 Task: Create a task  Upgrade and migrate company facilities management to a cloud-based solution , assign it to team member softage.4@softage.net in the project BoostTech and update the status of the task to  At Risk , set the priority of the task to Medium
Action: Mouse moved to (69, 57)
Screenshot: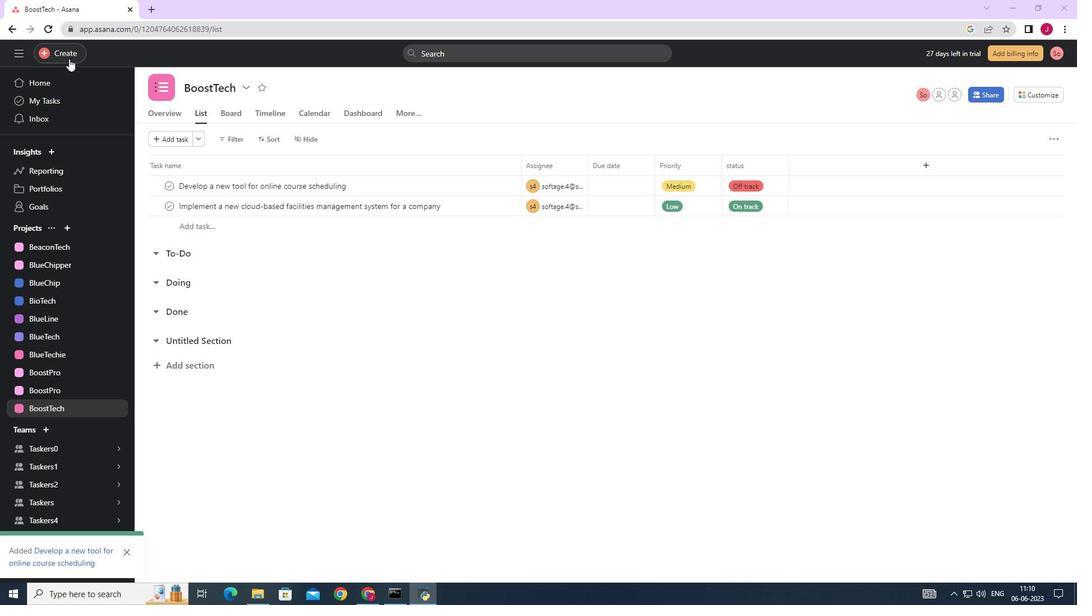 
Action: Mouse pressed left at (69, 57)
Screenshot: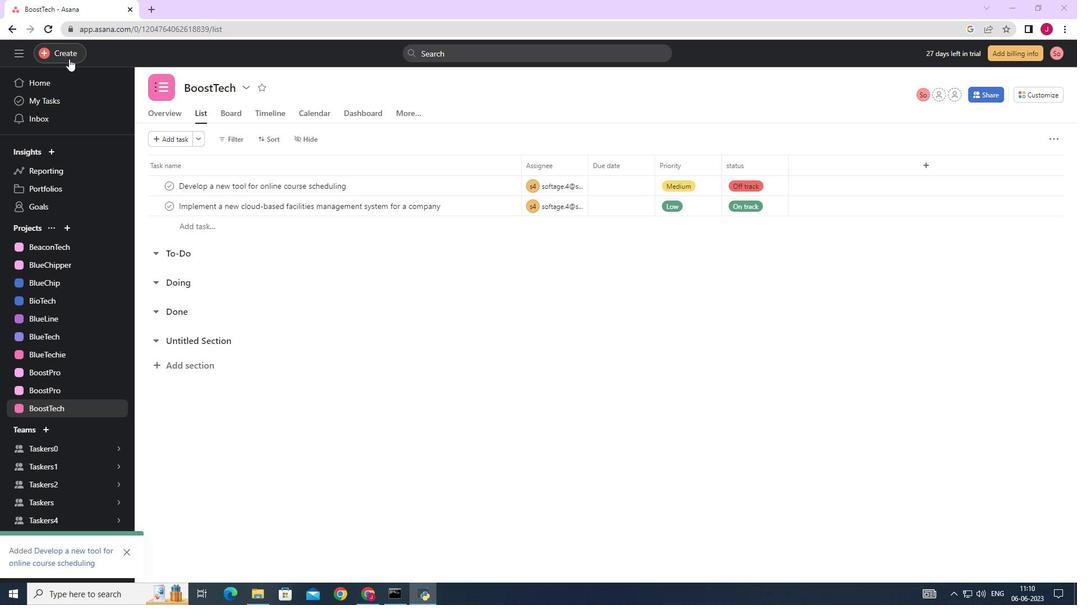 
Action: Mouse moved to (135, 51)
Screenshot: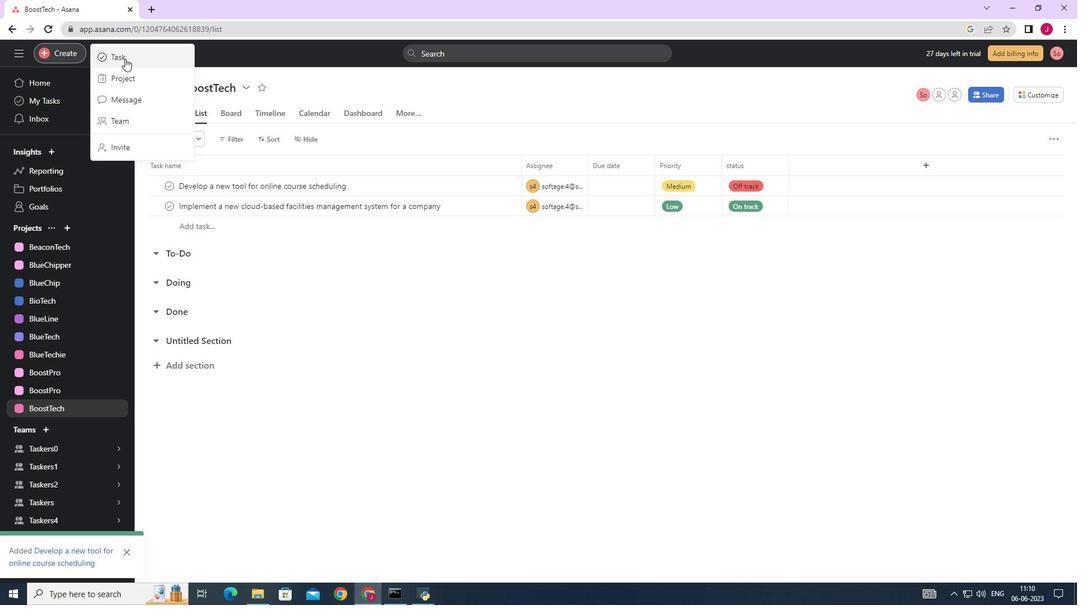 
Action: Mouse pressed left at (135, 51)
Screenshot: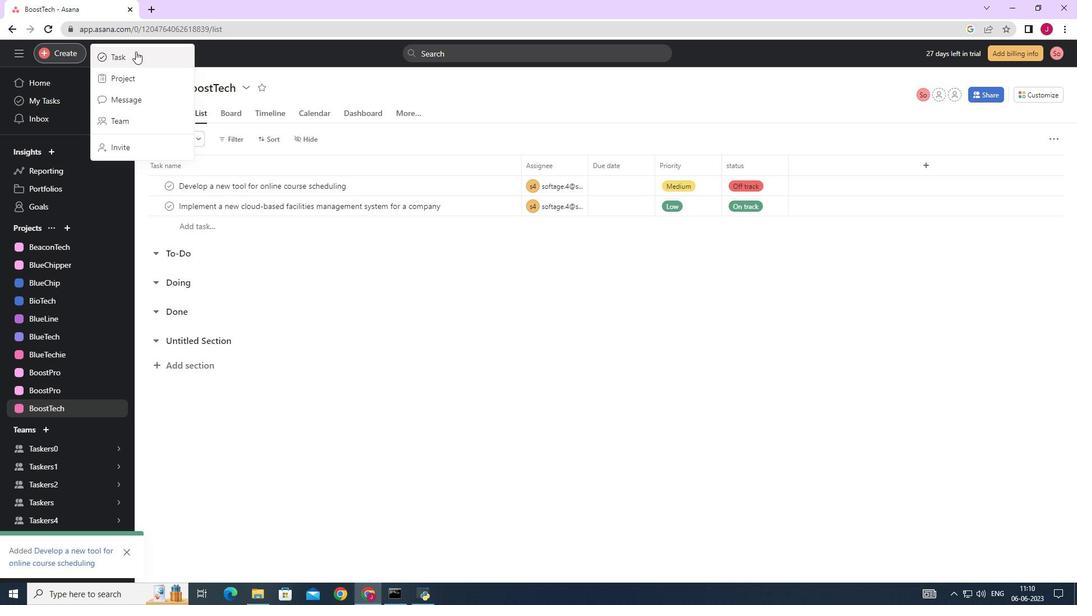 
Action: Mouse moved to (850, 376)
Screenshot: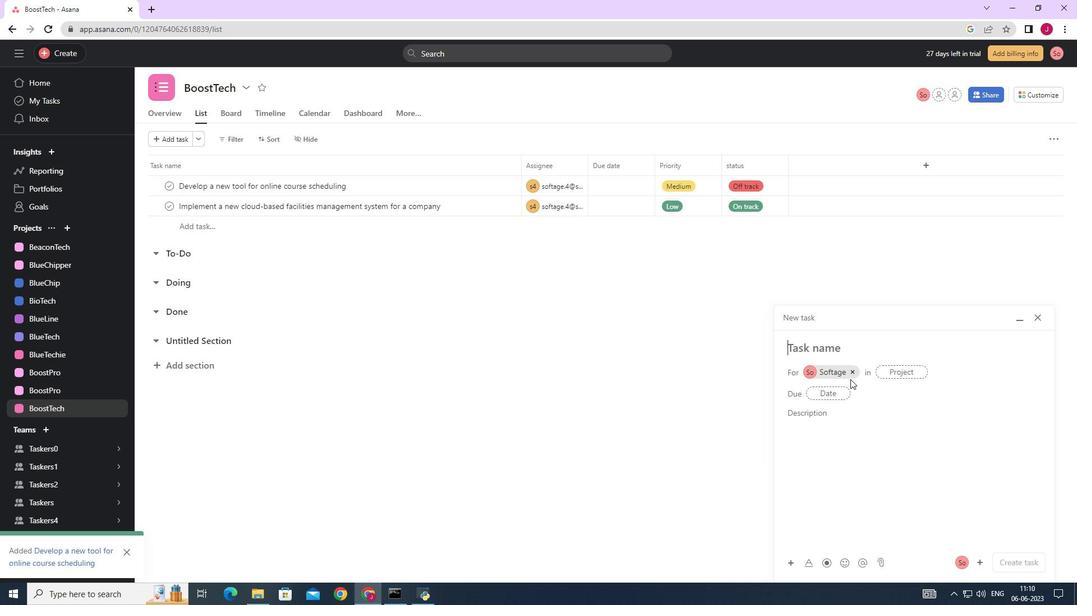 
Action: Mouse pressed left at (850, 376)
Screenshot: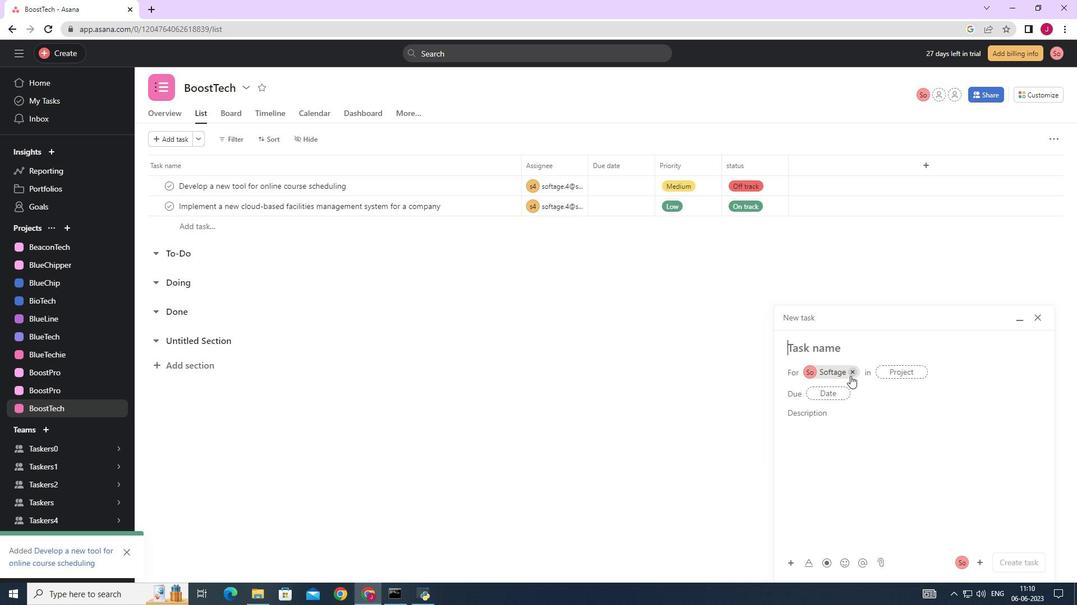 
Action: Mouse moved to (819, 352)
Screenshot: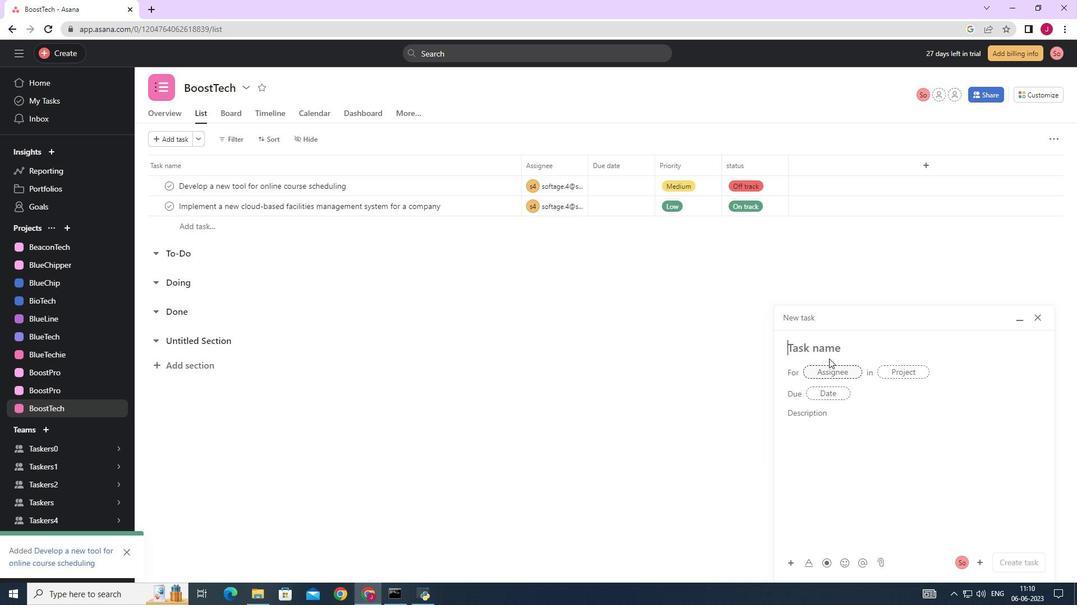 
Action: Mouse pressed left at (819, 352)
Screenshot: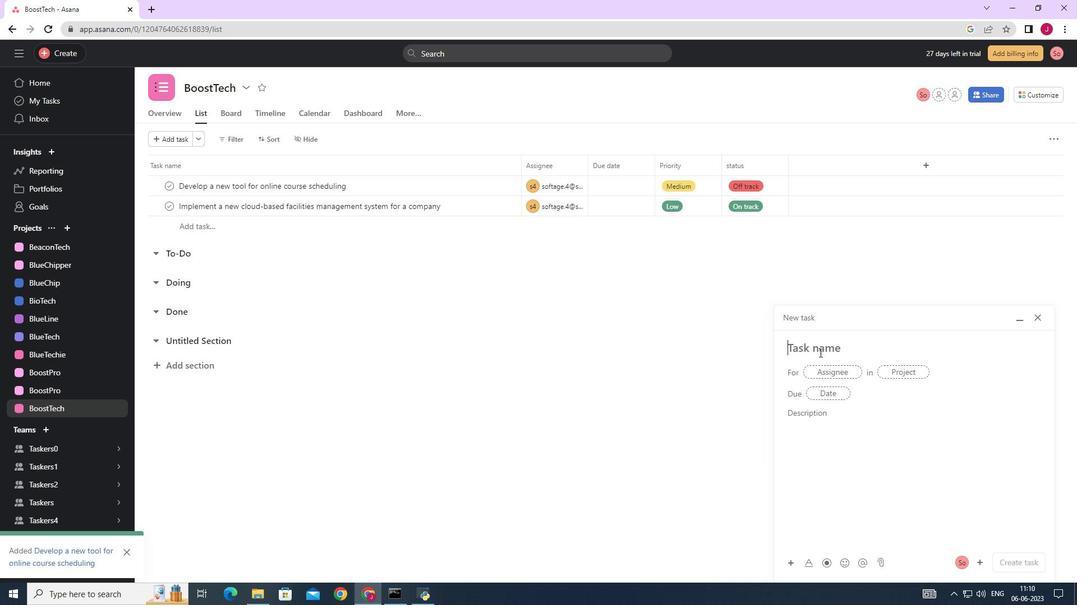 
Action: Key pressed <Key.caps_lock>U<Key.caps_lock>pgrade<Key.space>and<Key.space>migrate<Key.space>company<Key.space>facilitie<Key.space><Key.backspace>s<Key.space>management<Key.space>to<Key.space>a<Key.space>coud-based<Key.space><Key.left><Key.left><Key.left><Key.left><Key.left><Key.left><Key.left><Key.left><Key.left><Key.left>l<Key.right><Key.right><Key.right><Key.right><Key.right><Key.right><Key.right><Key.right><Key.right><Key.space>solution
Screenshot: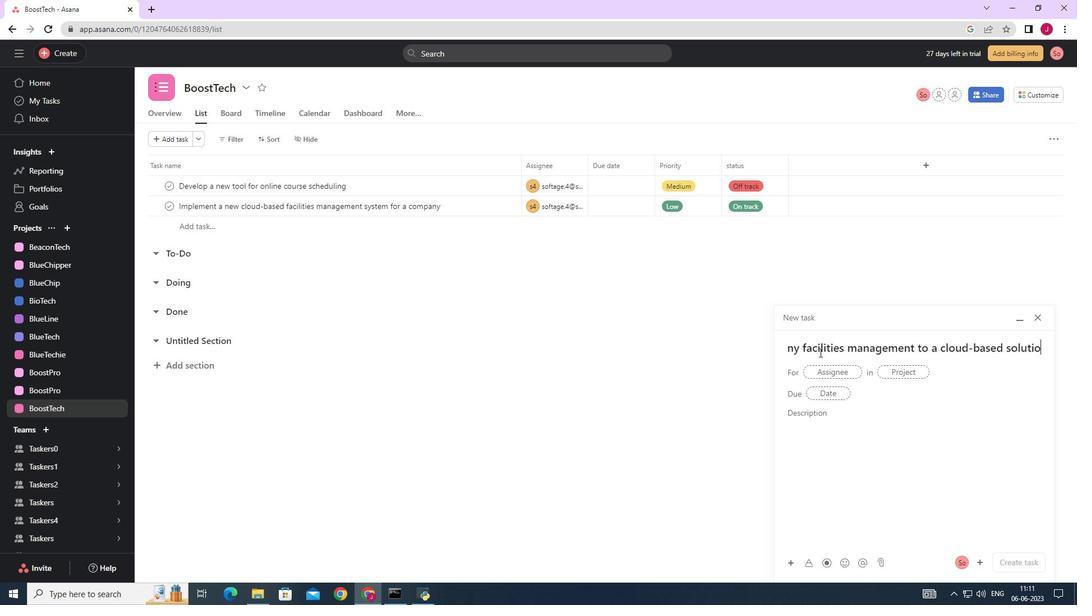 
Action: Mouse moved to (830, 373)
Screenshot: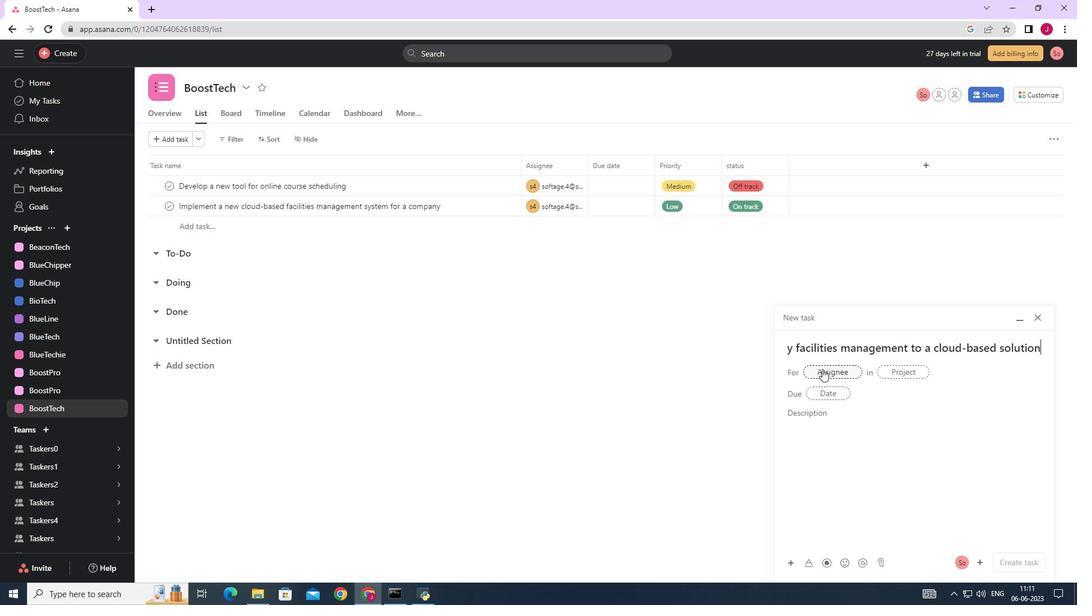 
Action: Mouse pressed left at (830, 373)
Screenshot: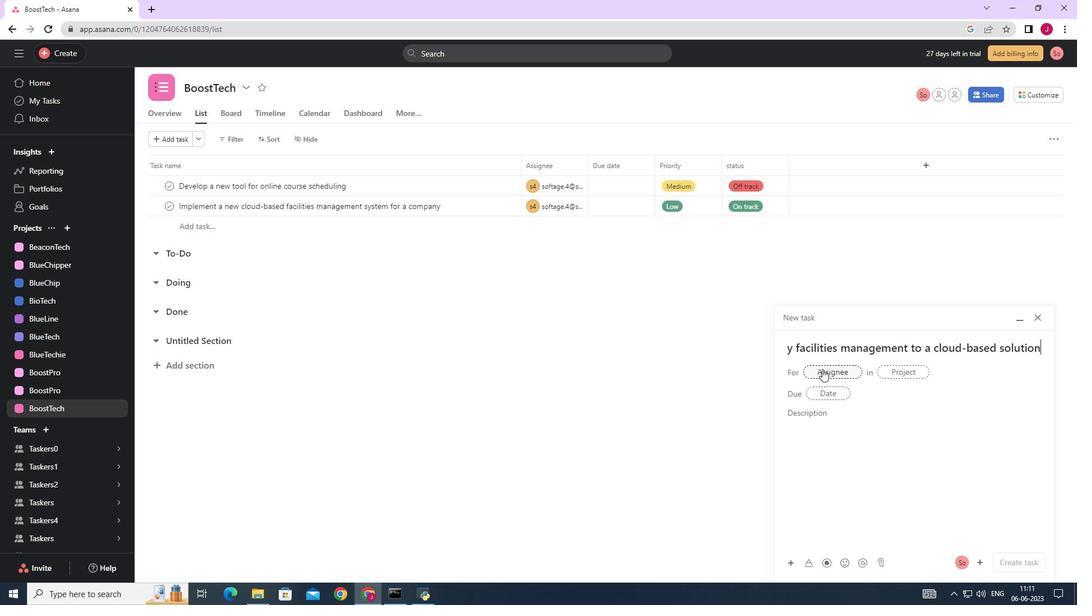
Action: Mouse moved to (833, 373)
Screenshot: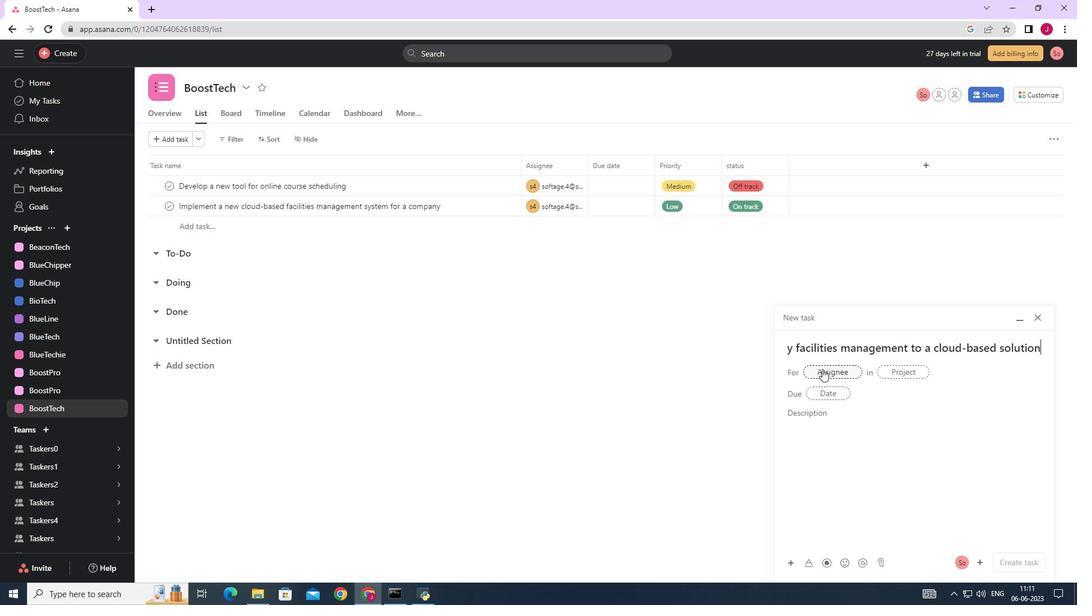 
Action: Key pressed softage.4
Screenshot: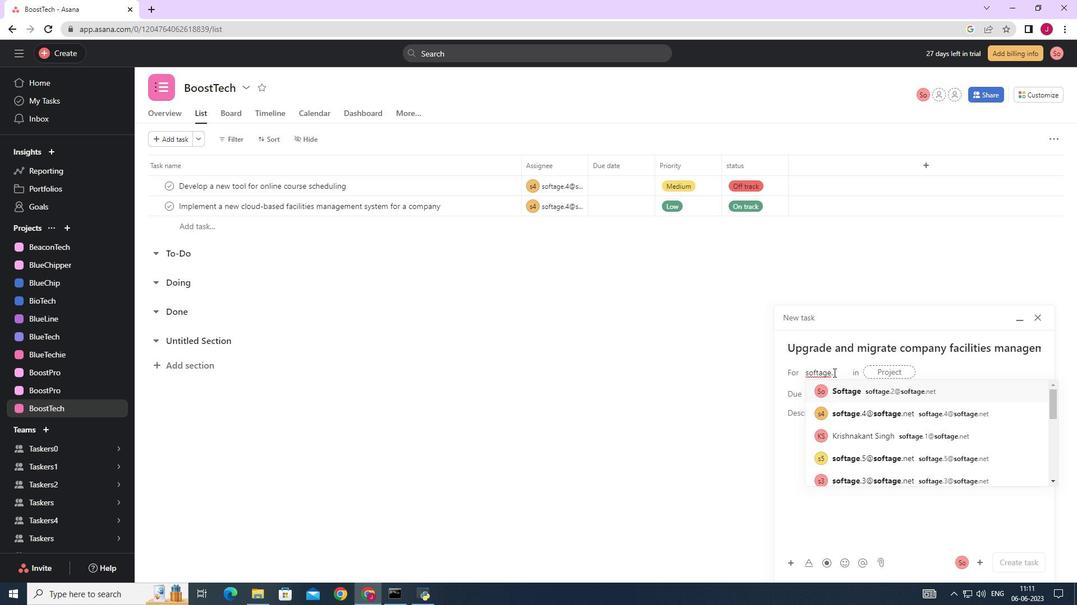 
Action: Mouse moved to (876, 392)
Screenshot: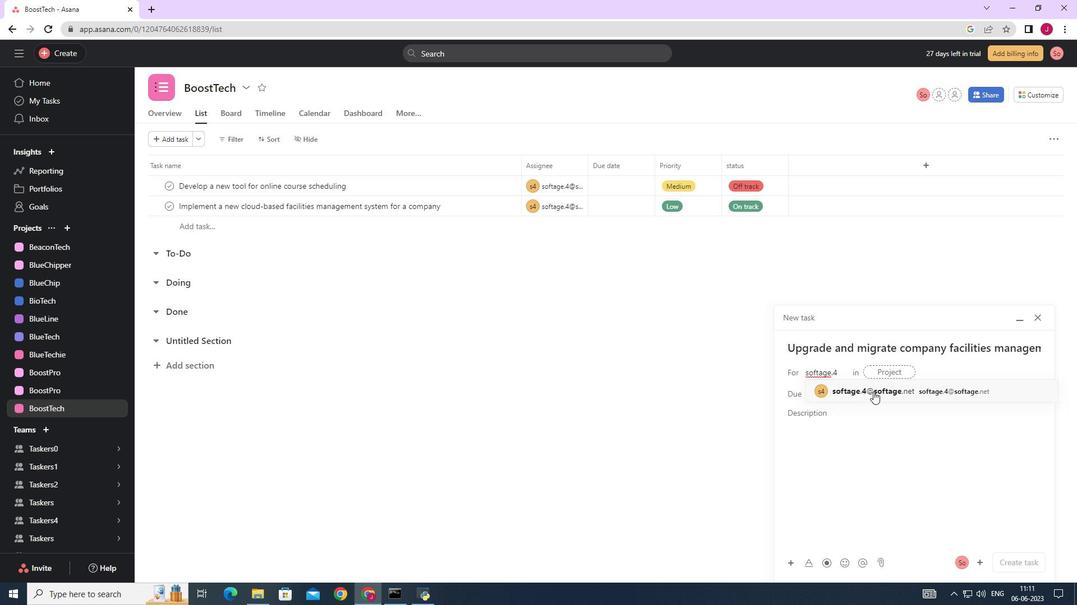 
Action: Mouse pressed left at (876, 392)
Screenshot: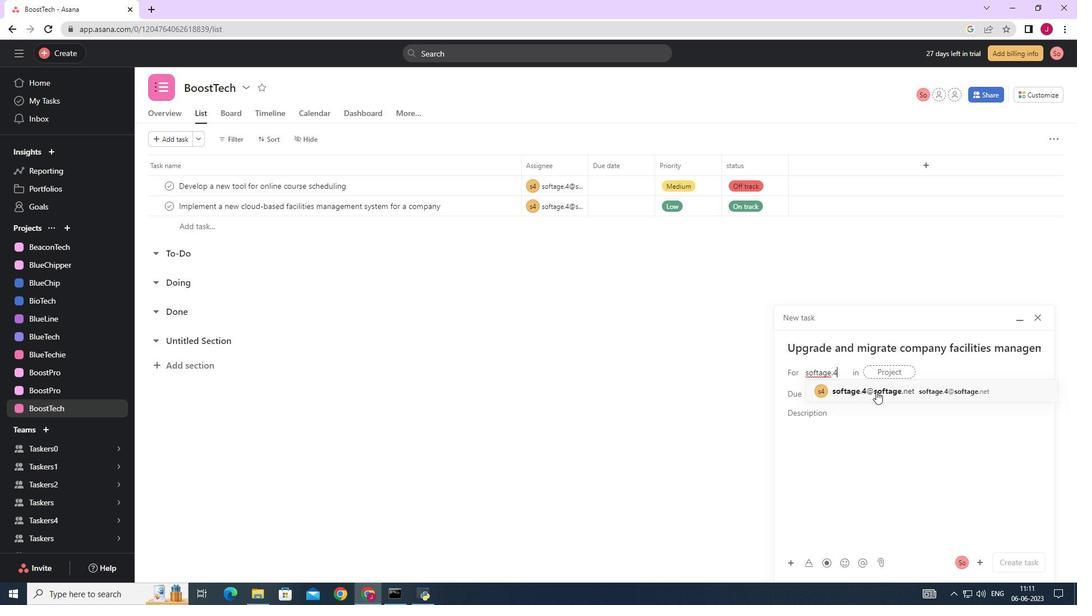 
Action: Mouse moved to (725, 395)
Screenshot: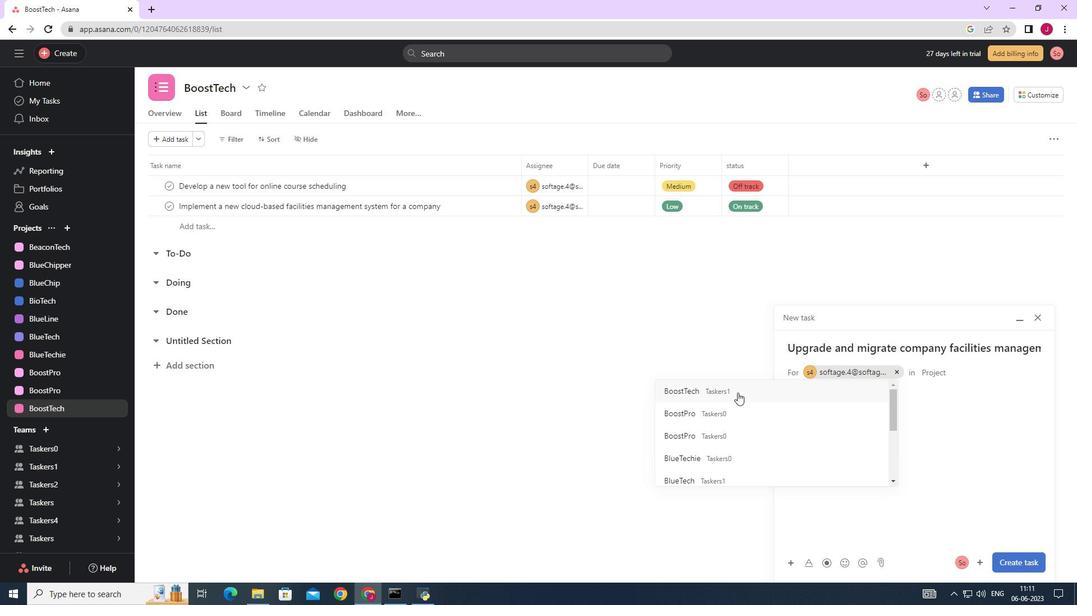 
Action: Mouse pressed left at (725, 395)
Screenshot: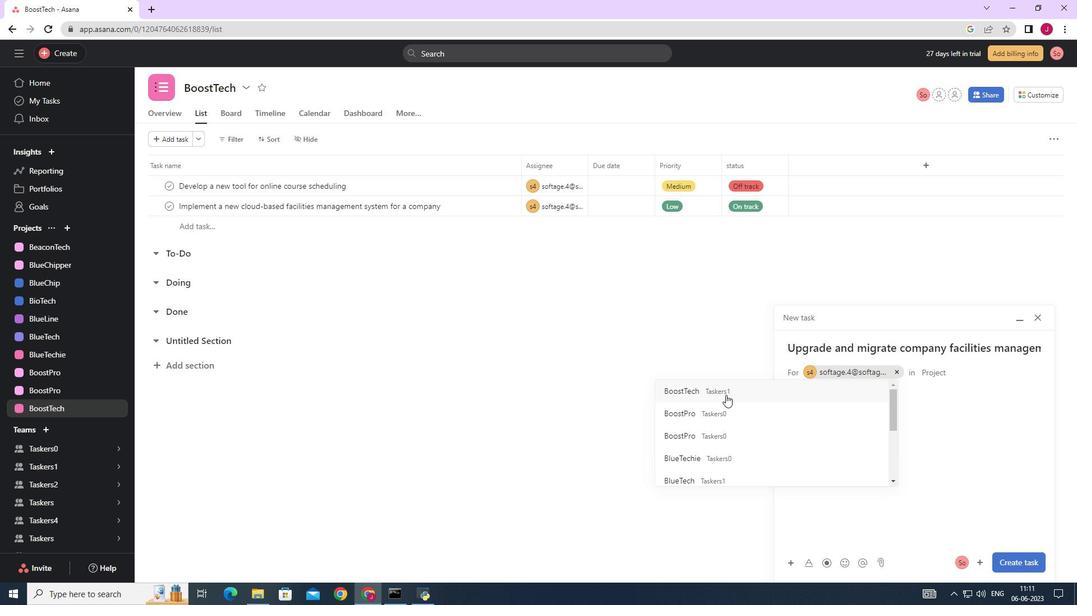 
Action: Mouse moved to (844, 414)
Screenshot: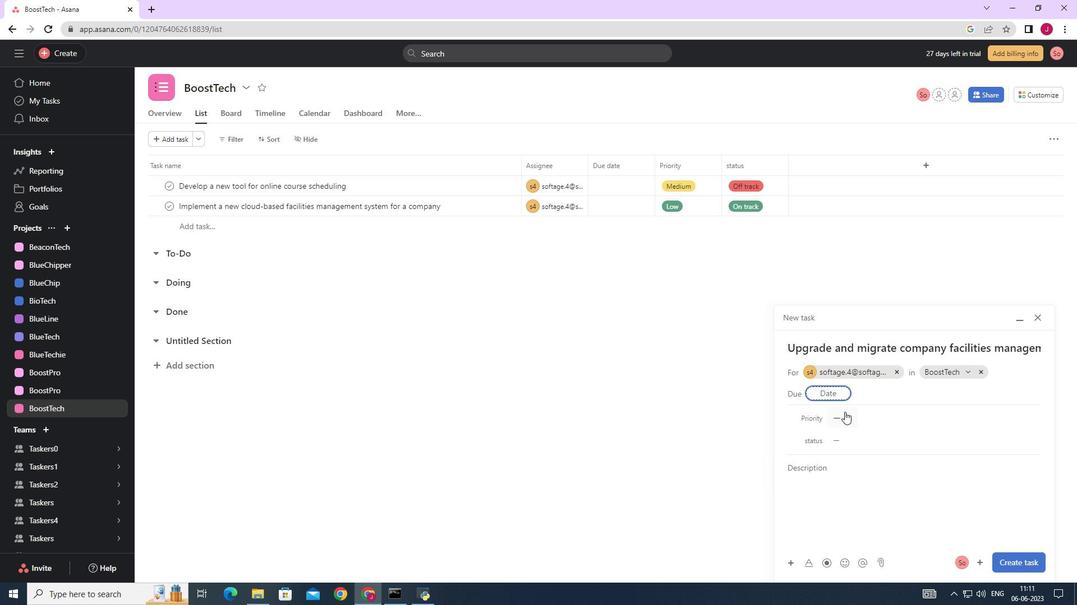 
Action: Mouse pressed left at (844, 414)
Screenshot: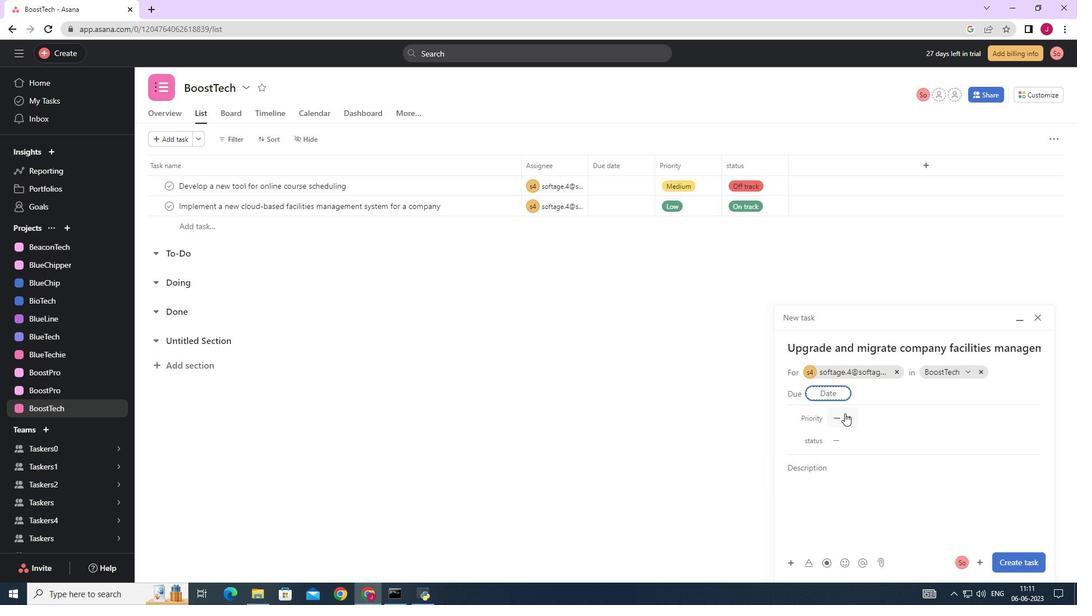 
Action: Mouse moved to (874, 472)
Screenshot: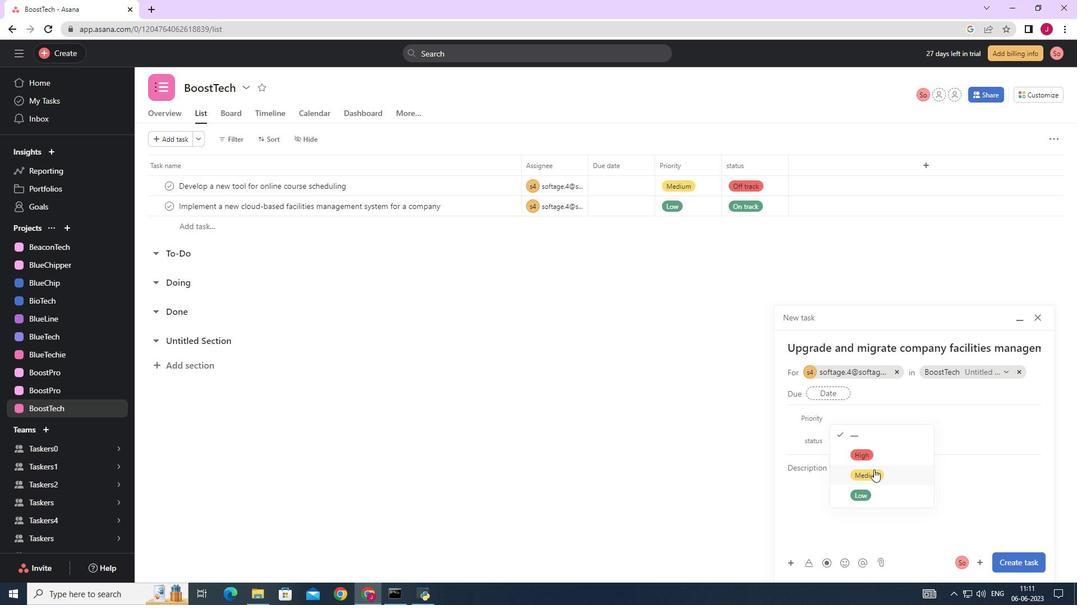 
Action: Mouse pressed left at (874, 472)
Screenshot: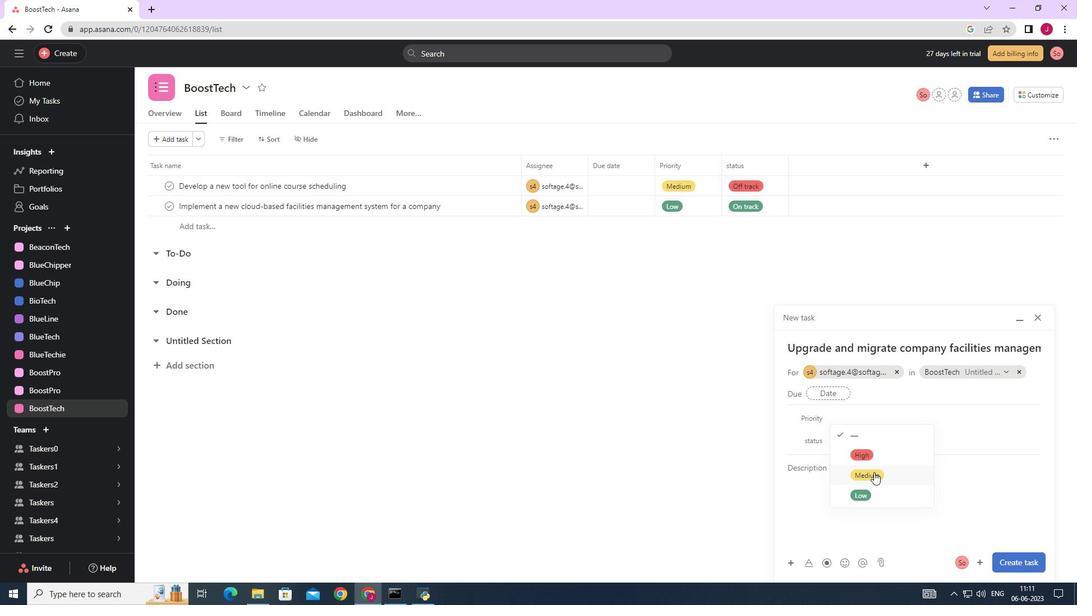 
Action: Mouse moved to (852, 435)
Screenshot: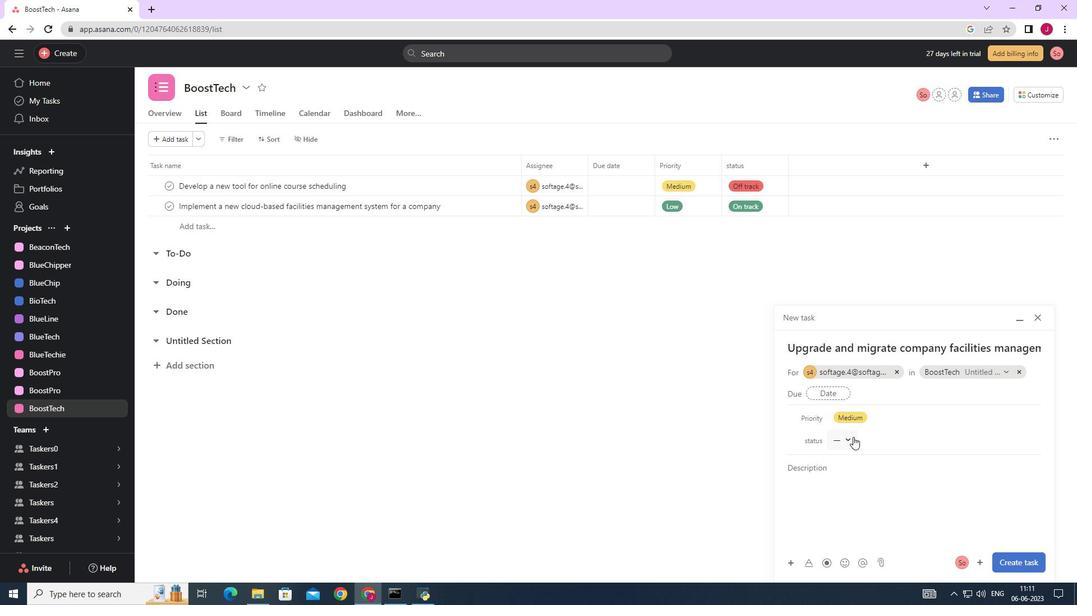 
Action: Mouse pressed left at (852, 435)
Screenshot: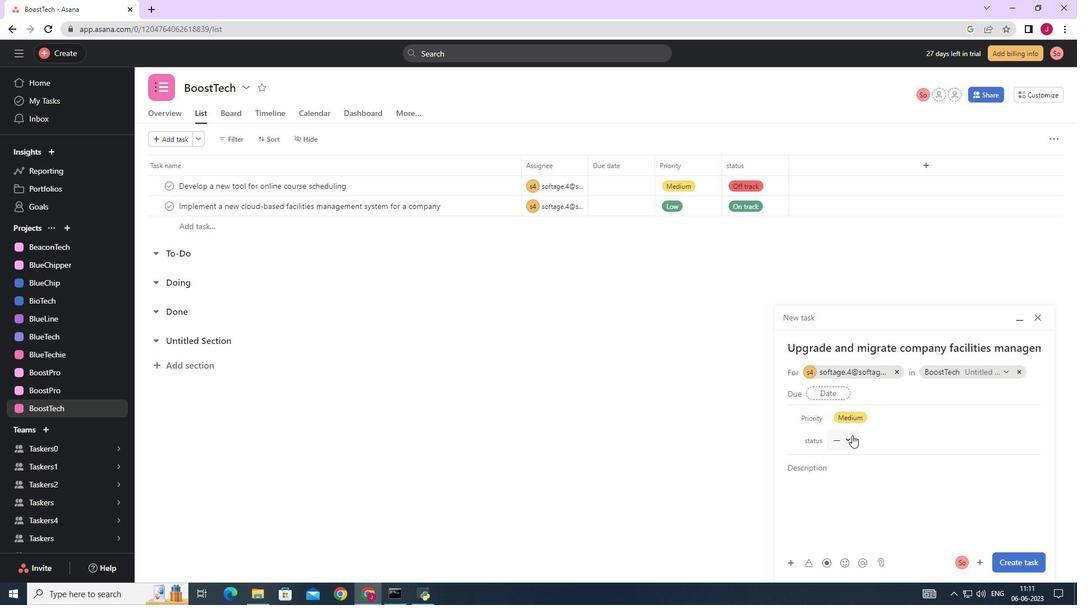 
Action: Mouse moved to (861, 518)
Screenshot: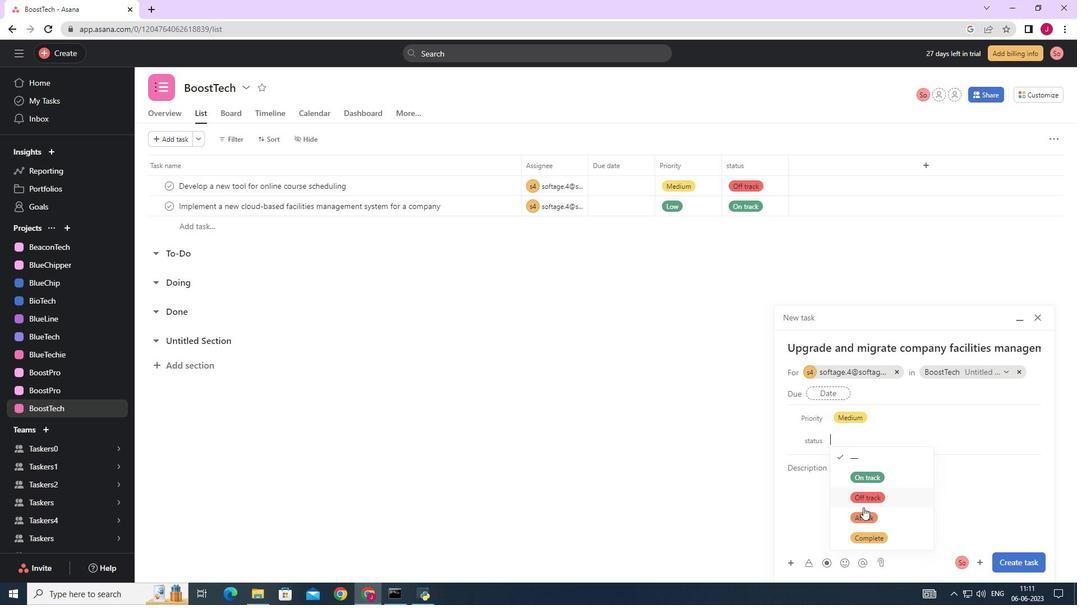 
Action: Mouse pressed left at (861, 518)
Screenshot: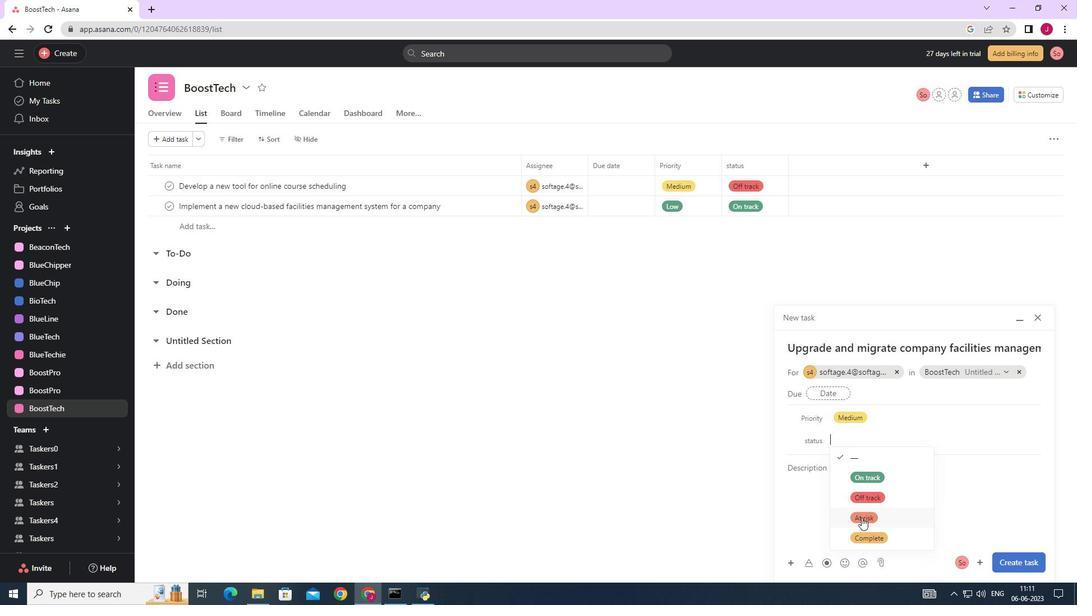 
Action: Mouse moved to (1014, 560)
Screenshot: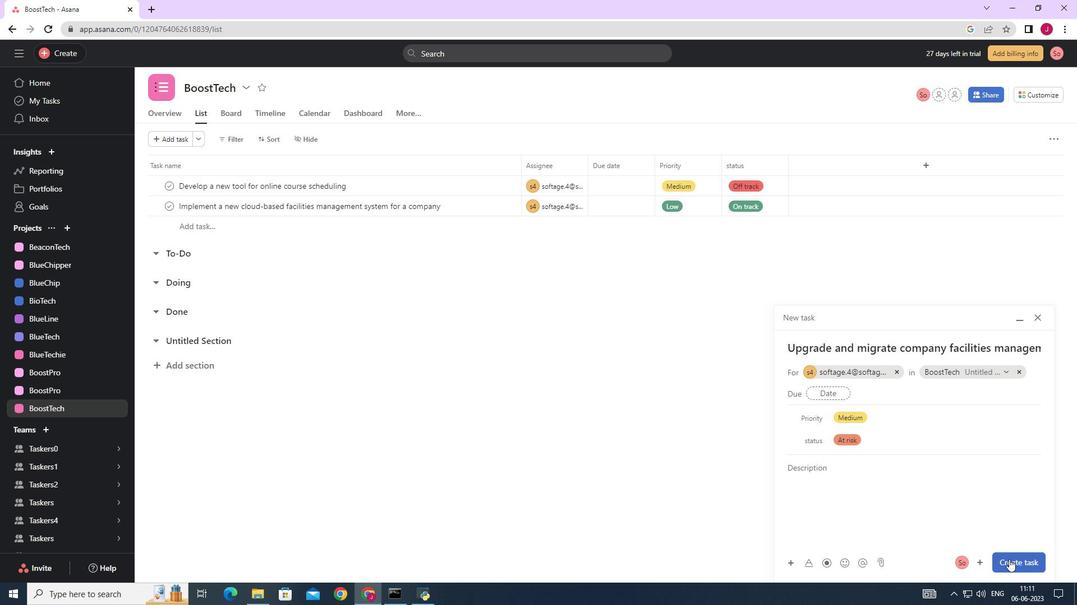 
Action: Mouse pressed left at (1014, 560)
Screenshot: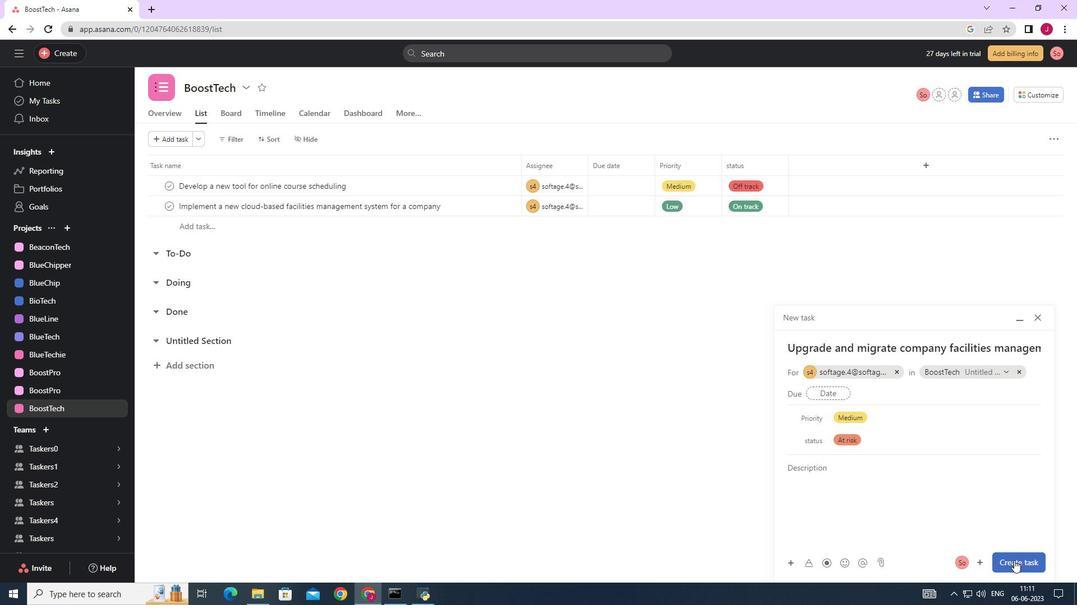 
Action: Mouse moved to (975, 543)
Screenshot: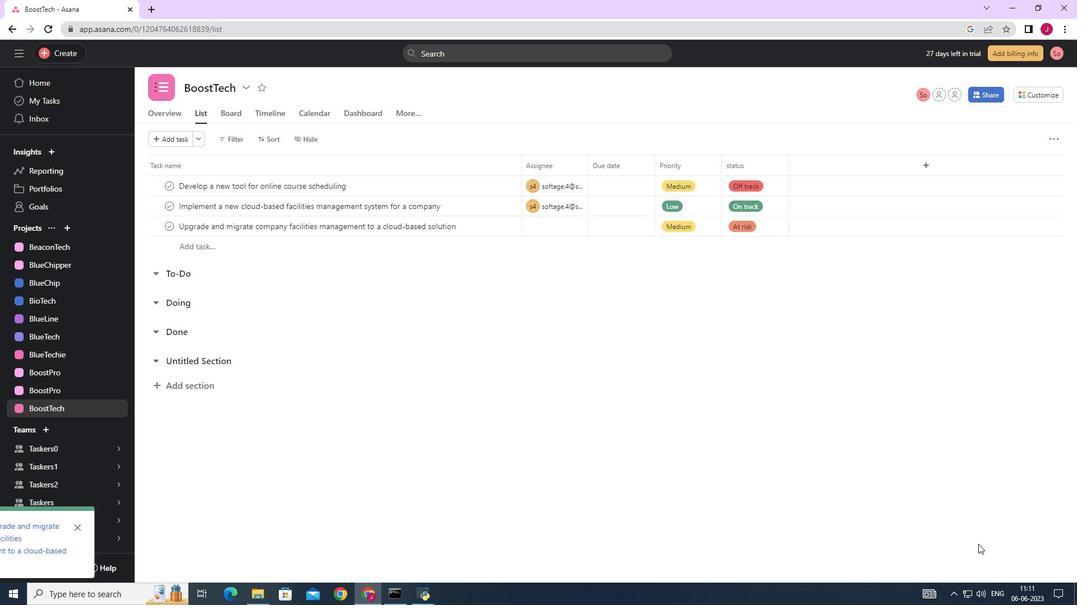 
